 Task: Select the auto option in the end of line.
Action: Mouse moved to (130, 629)
Screenshot: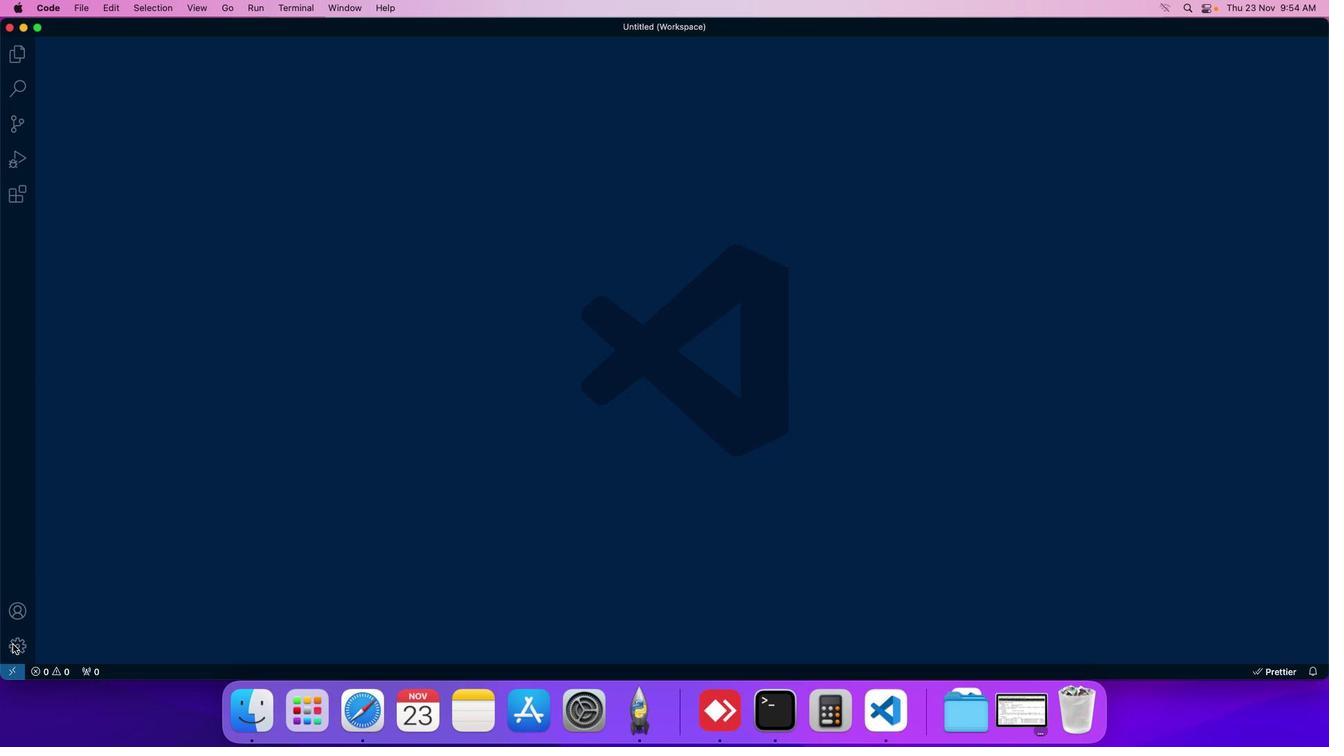 
Action: Mouse pressed left at (130, 629)
Screenshot: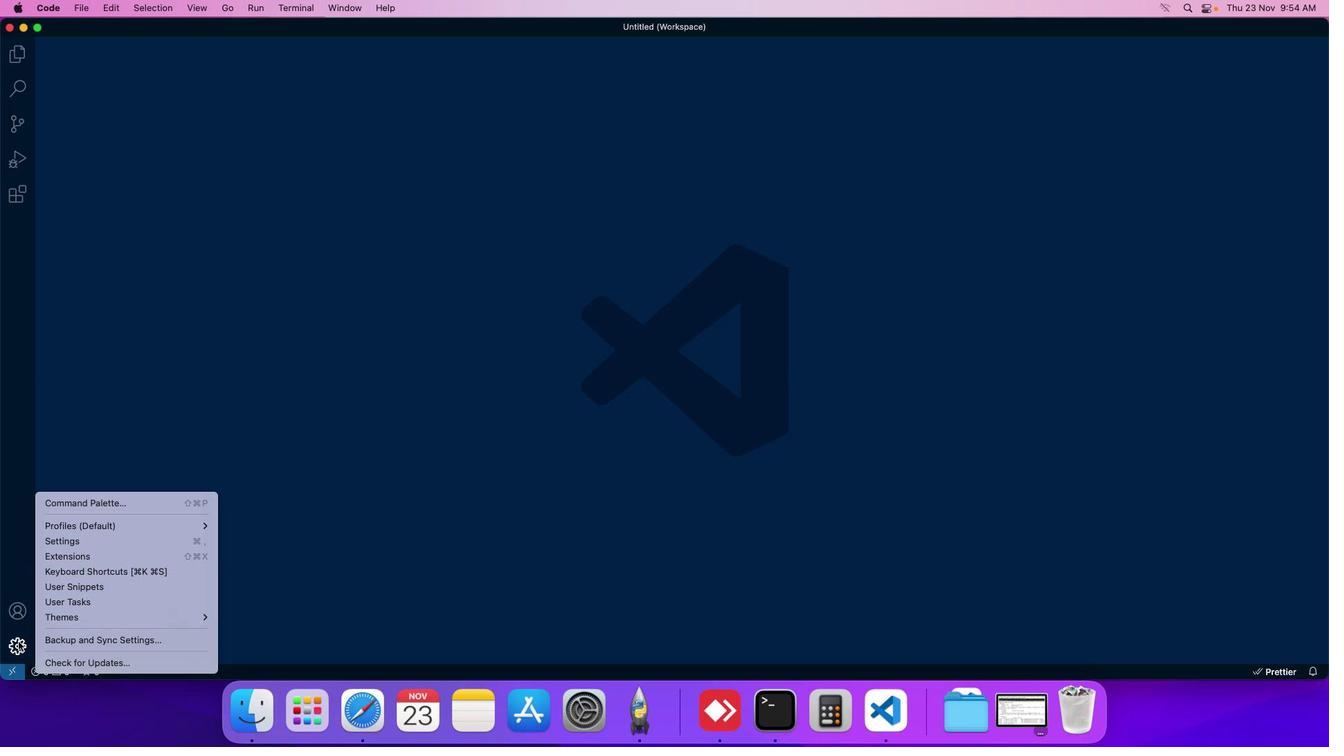 
Action: Mouse moved to (172, 528)
Screenshot: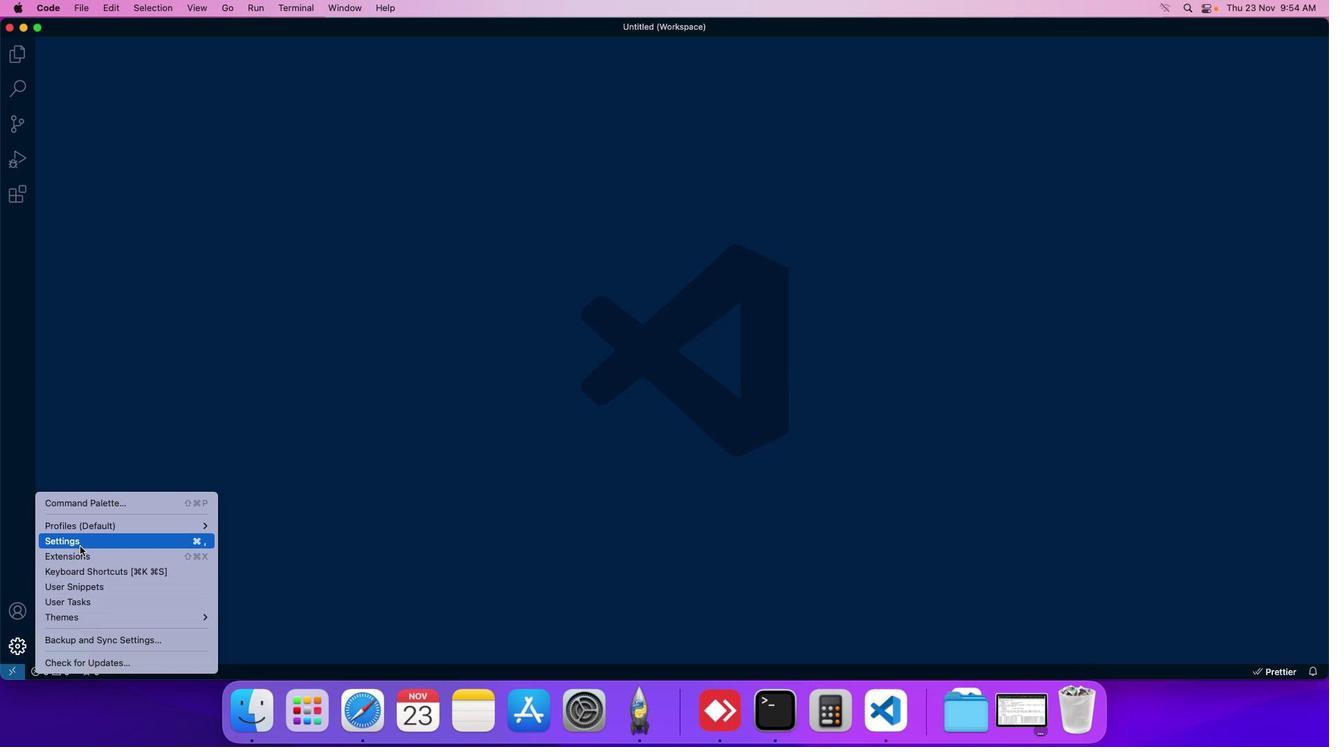 
Action: Mouse pressed left at (172, 528)
Screenshot: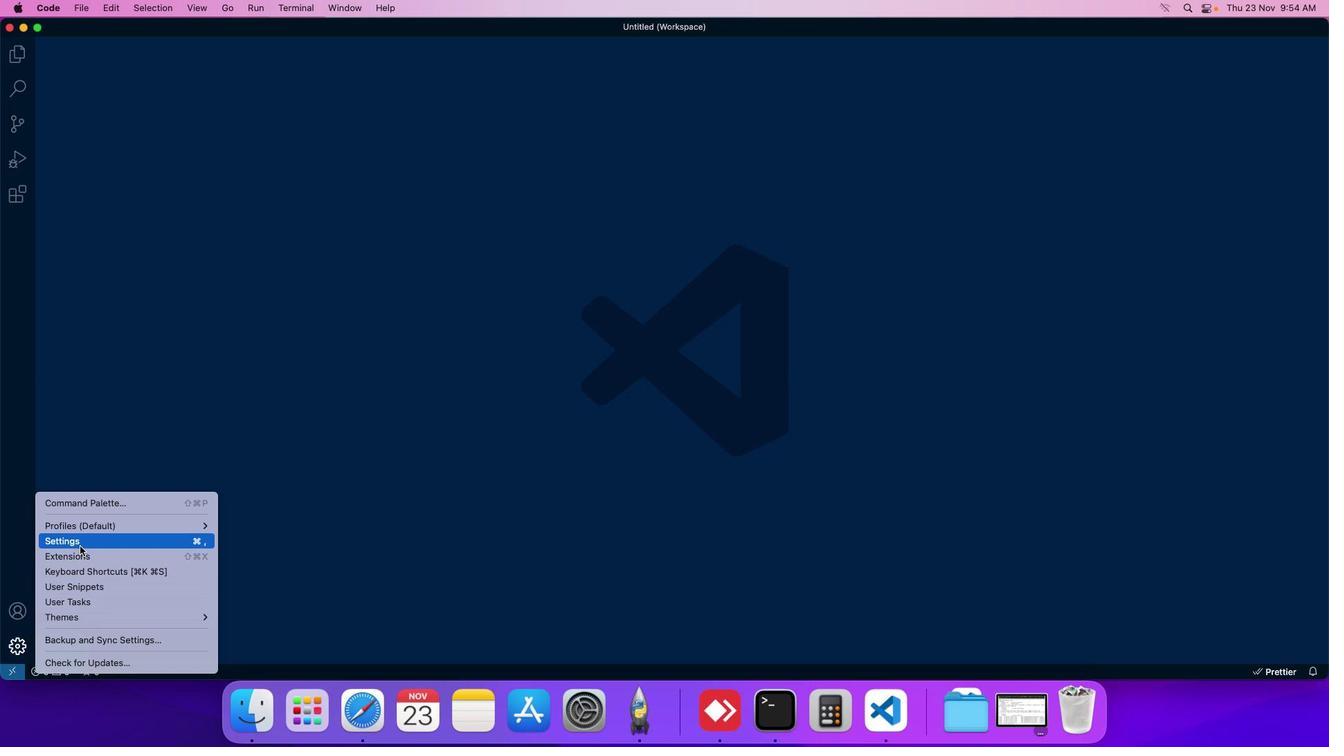 
Action: Mouse moved to (327, 78)
Screenshot: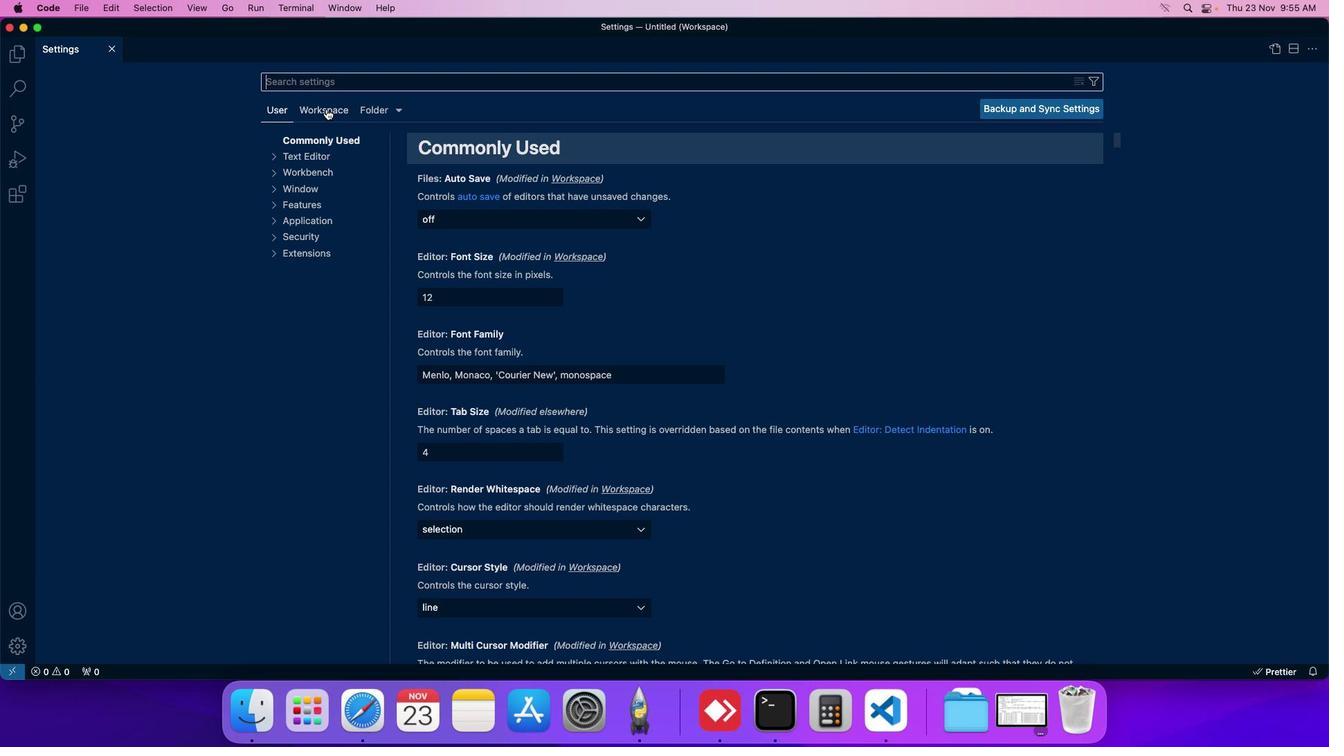 
Action: Mouse pressed left at (327, 78)
Screenshot: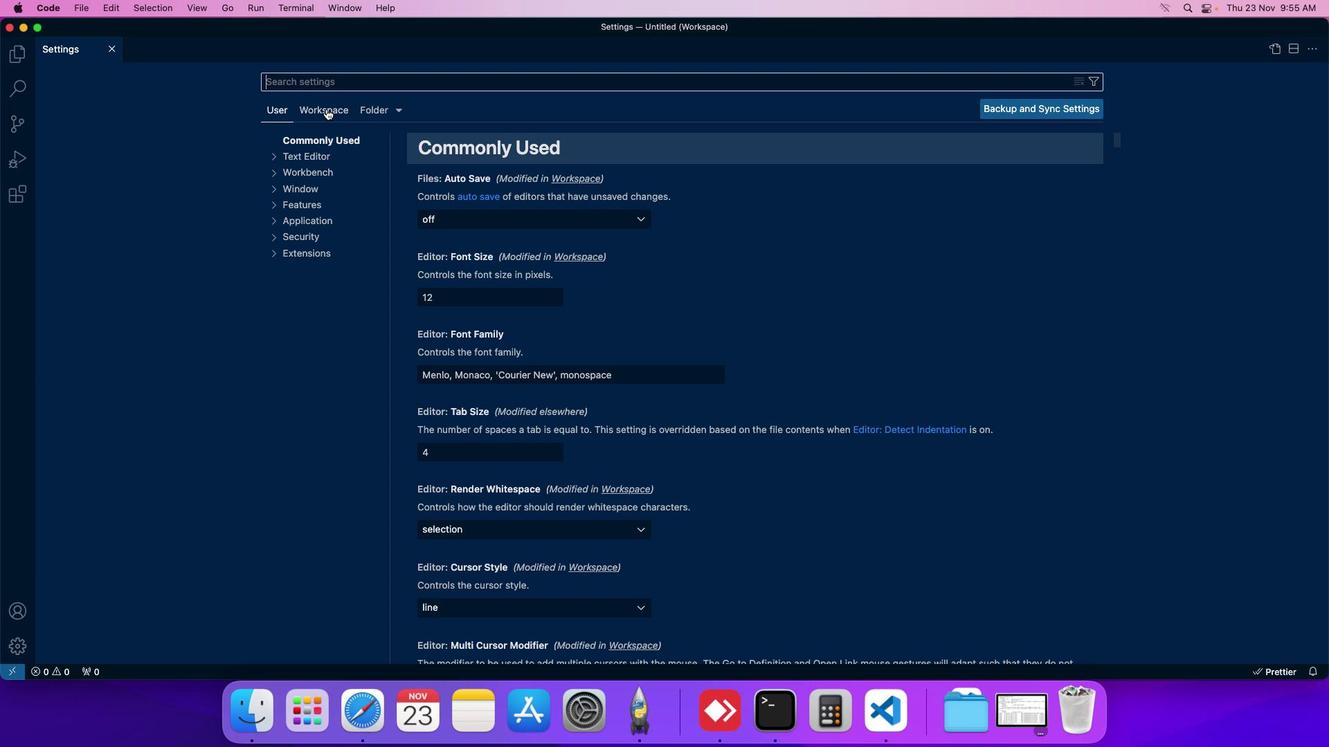 
Action: Mouse moved to (326, 212)
Screenshot: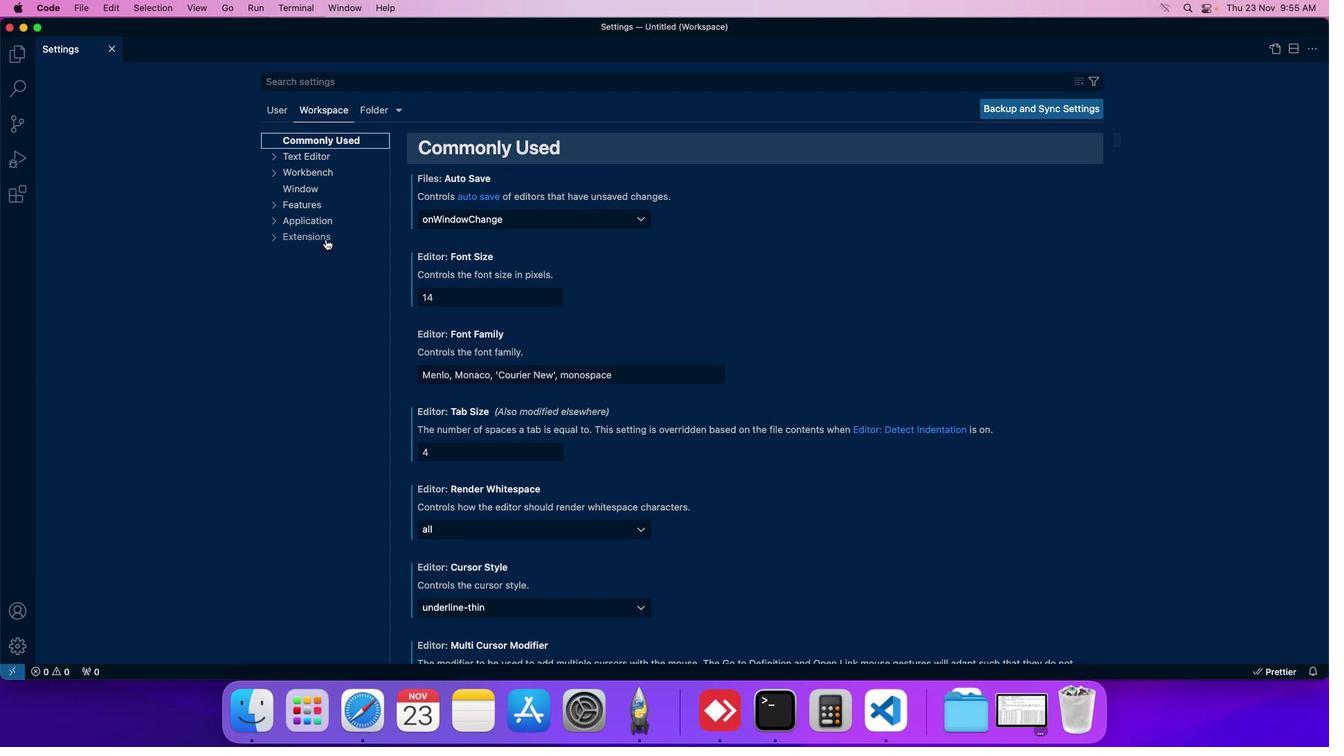 
Action: Mouse pressed left at (326, 212)
Screenshot: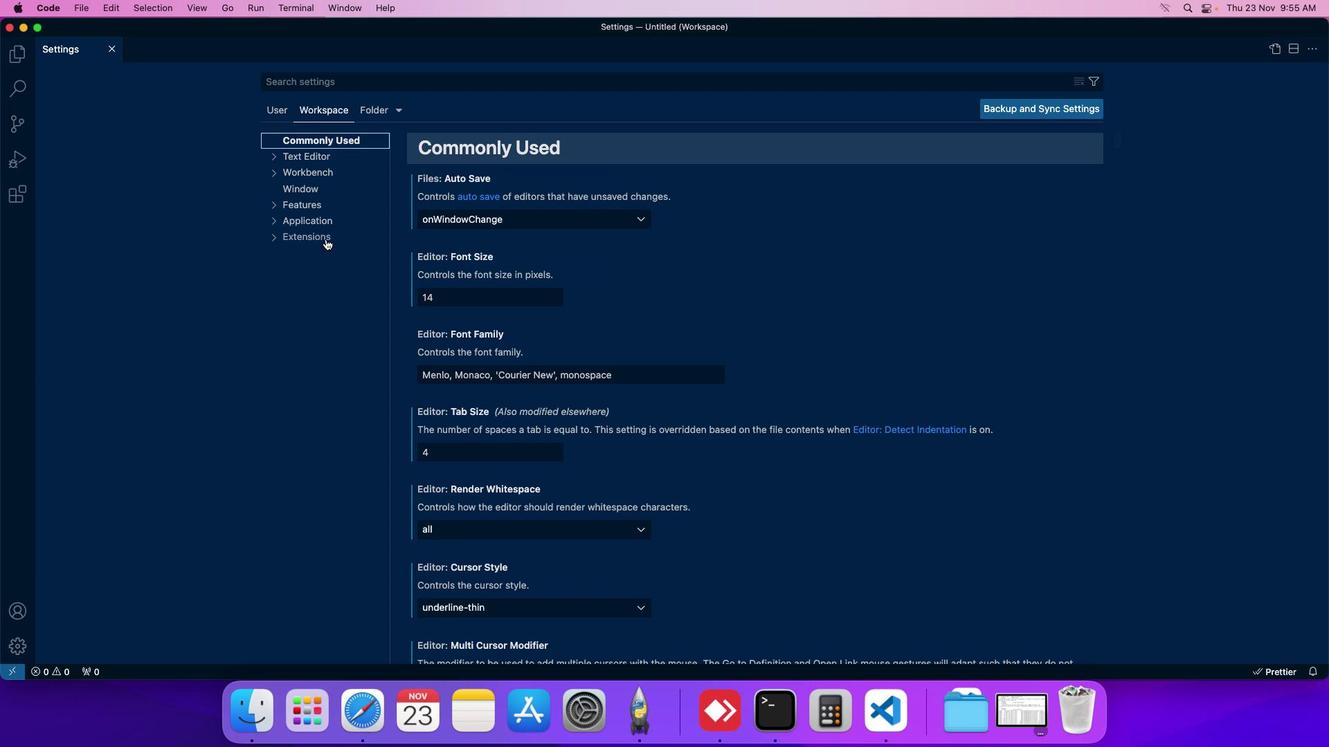 
Action: Mouse moved to (323, 490)
Screenshot: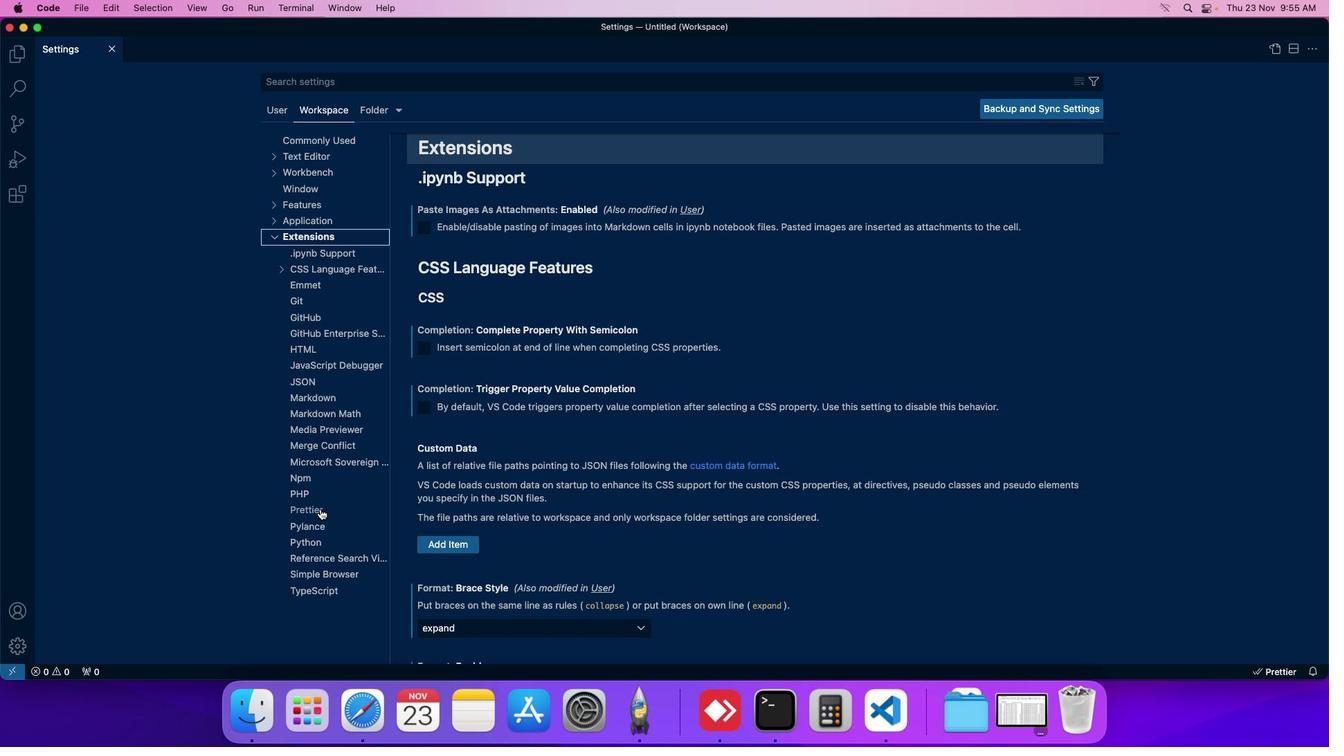 
Action: Mouse pressed left at (323, 490)
Screenshot: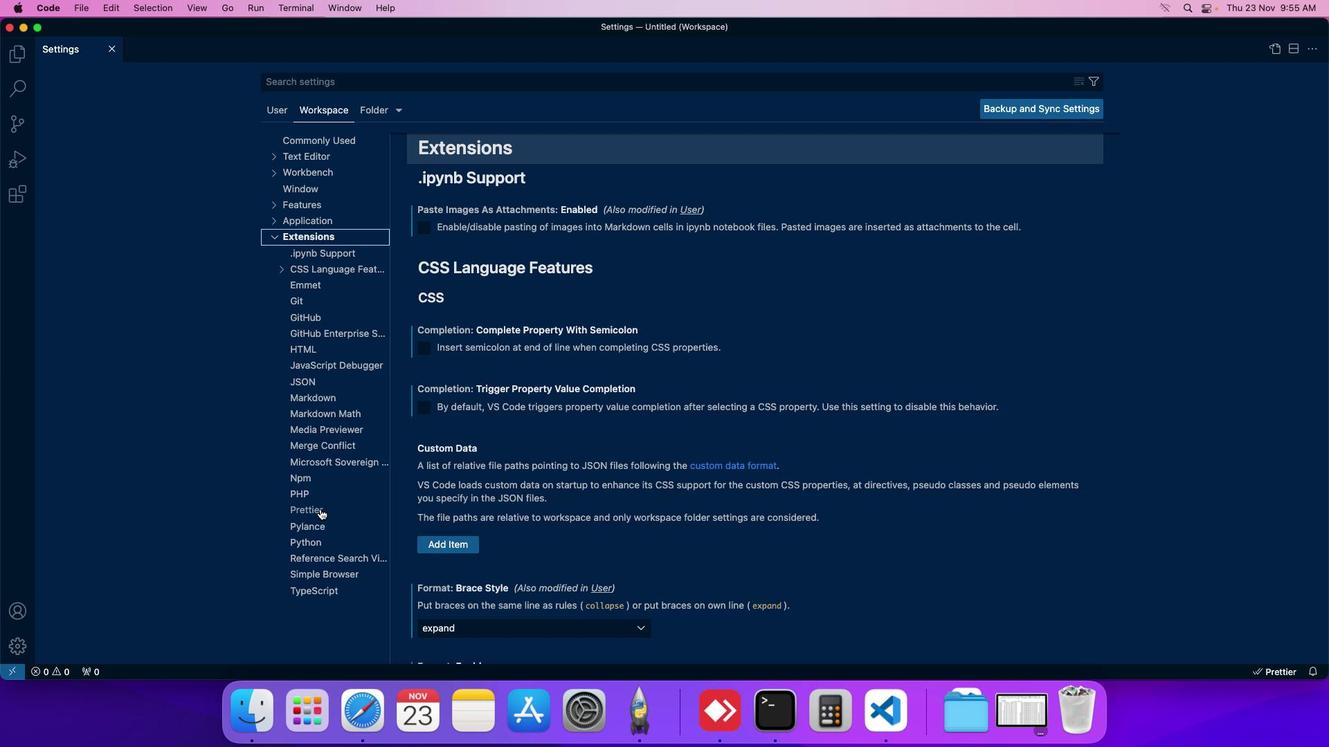 
Action: Mouse moved to (451, 364)
Screenshot: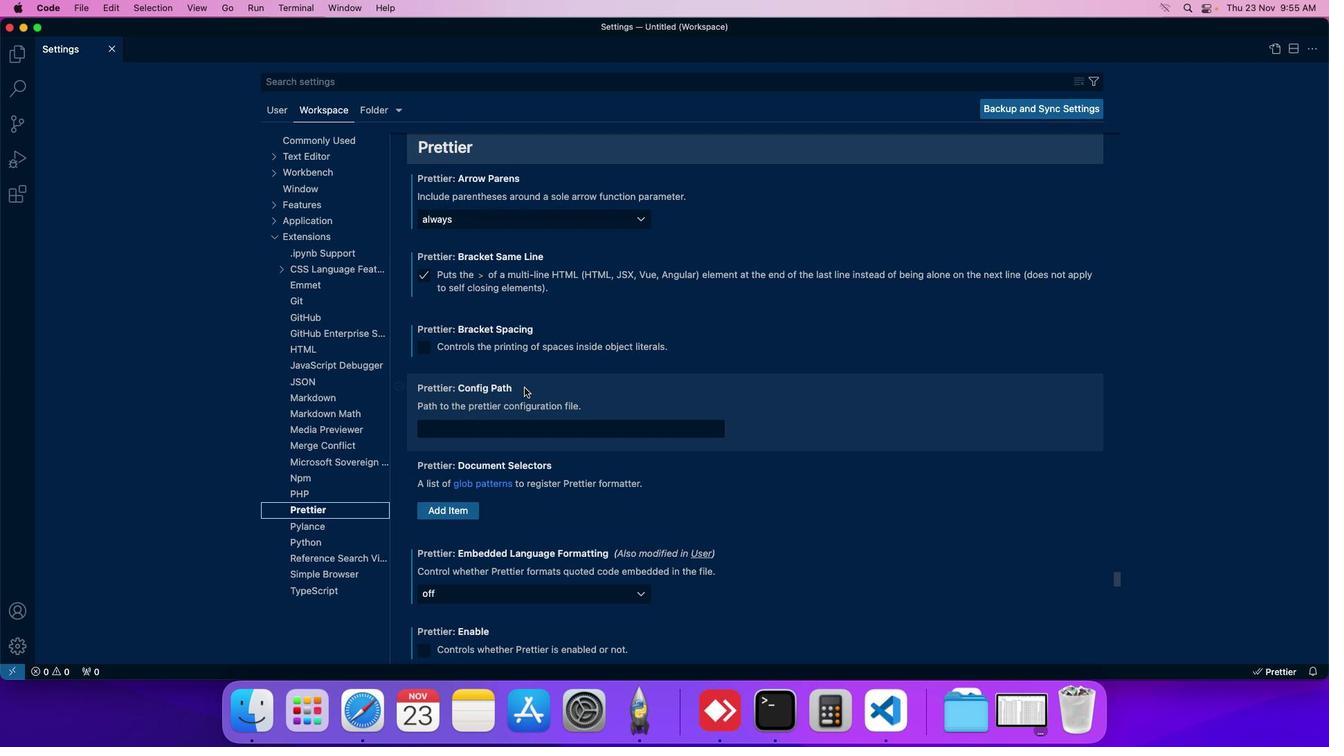 
Action: Mouse scrolled (451, 364) with delta (122, -33)
Screenshot: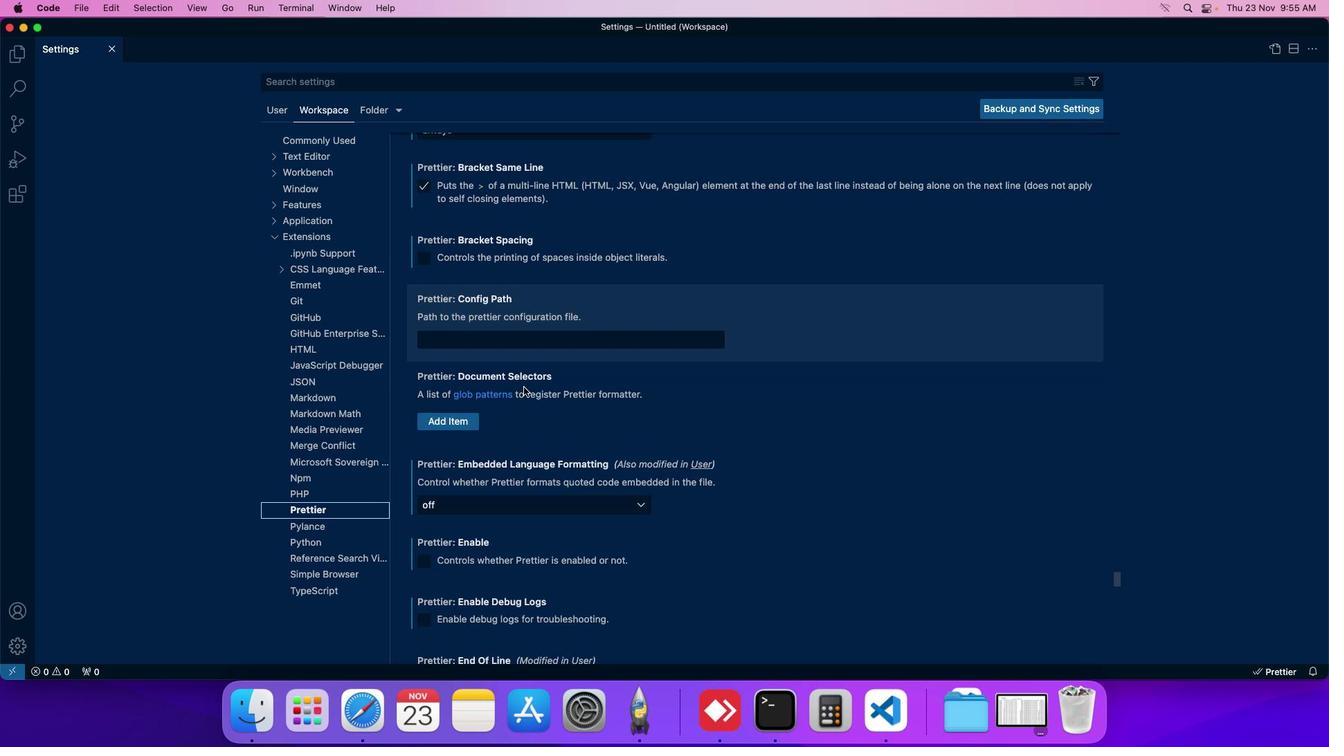 
Action: Mouse moved to (451, 364)
Screenshot: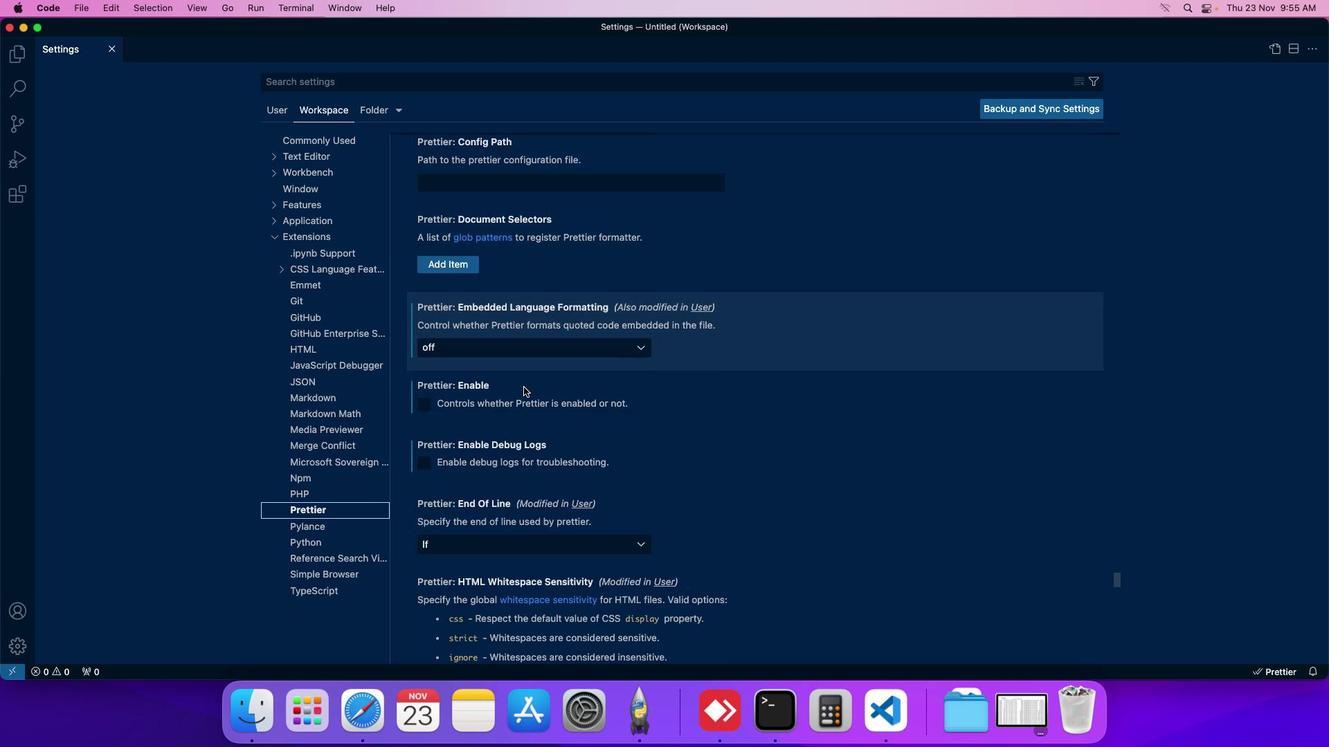 
Action: Mouse scrolled (451, 364) with delta (122, -33)
Screenshot: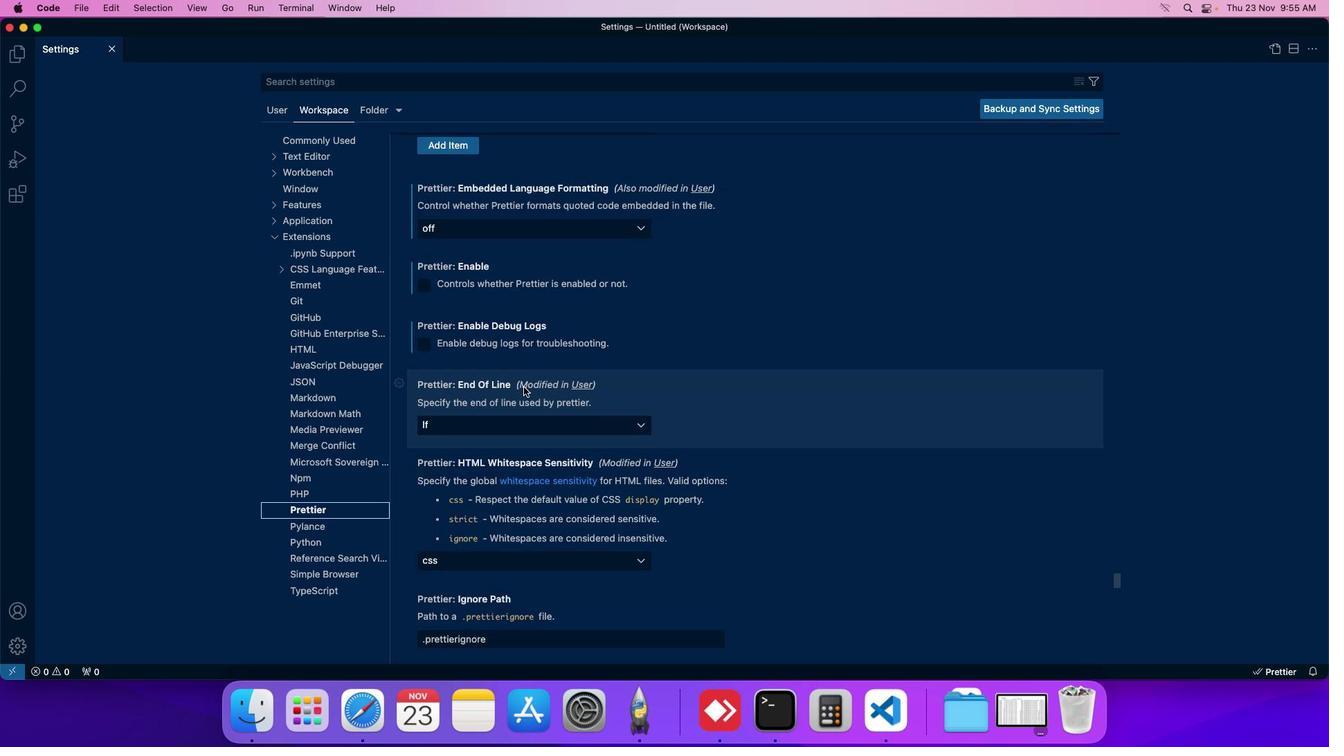 
Action: Mouse moved to (445, 403)
Screenshot: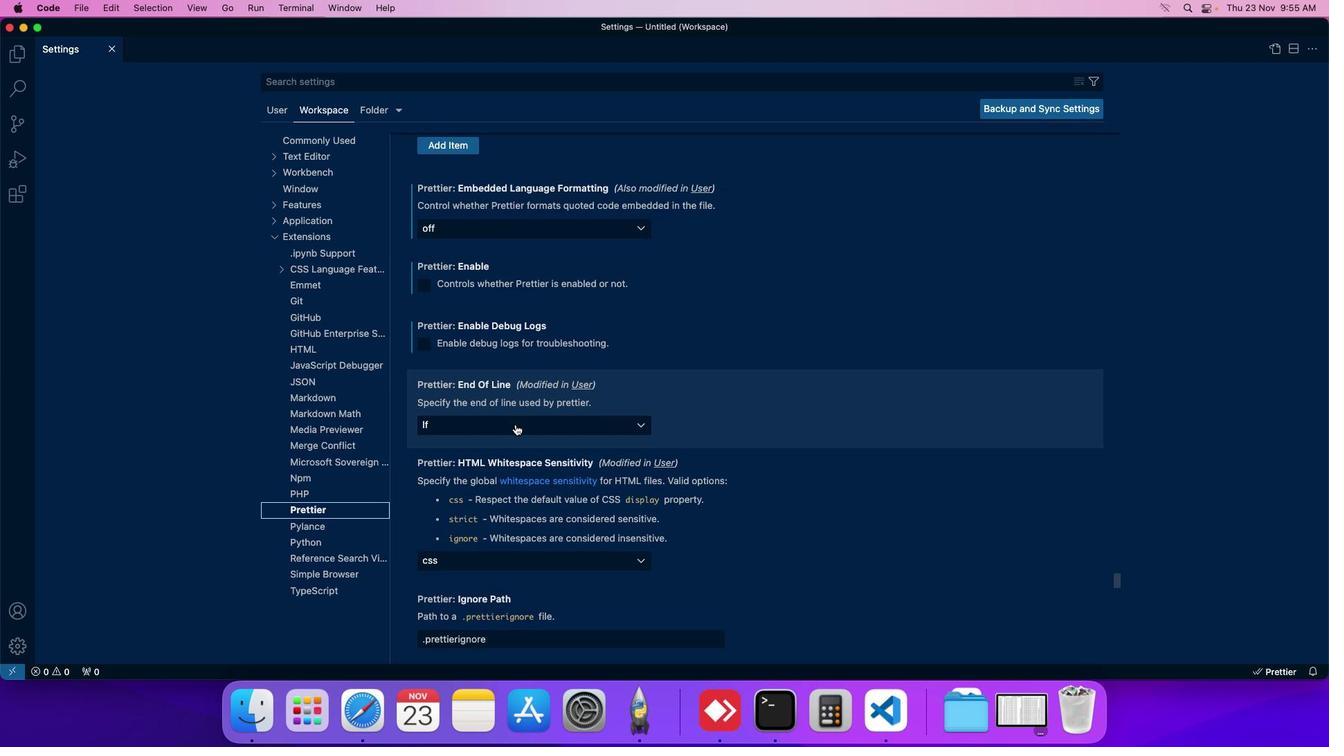
Action: Mouse pressed left at (445, 403)
Screenshot: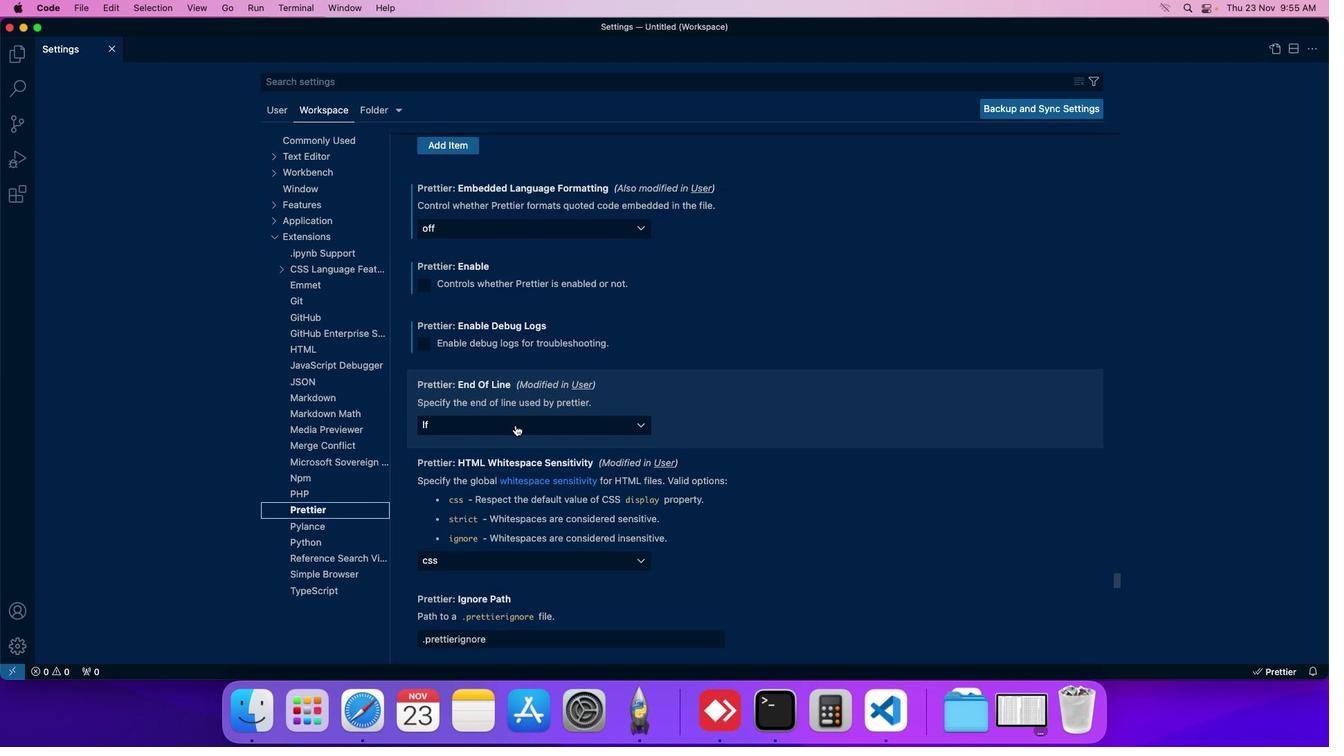 
Action: Mouse moved to (431, 425)
Screenshot: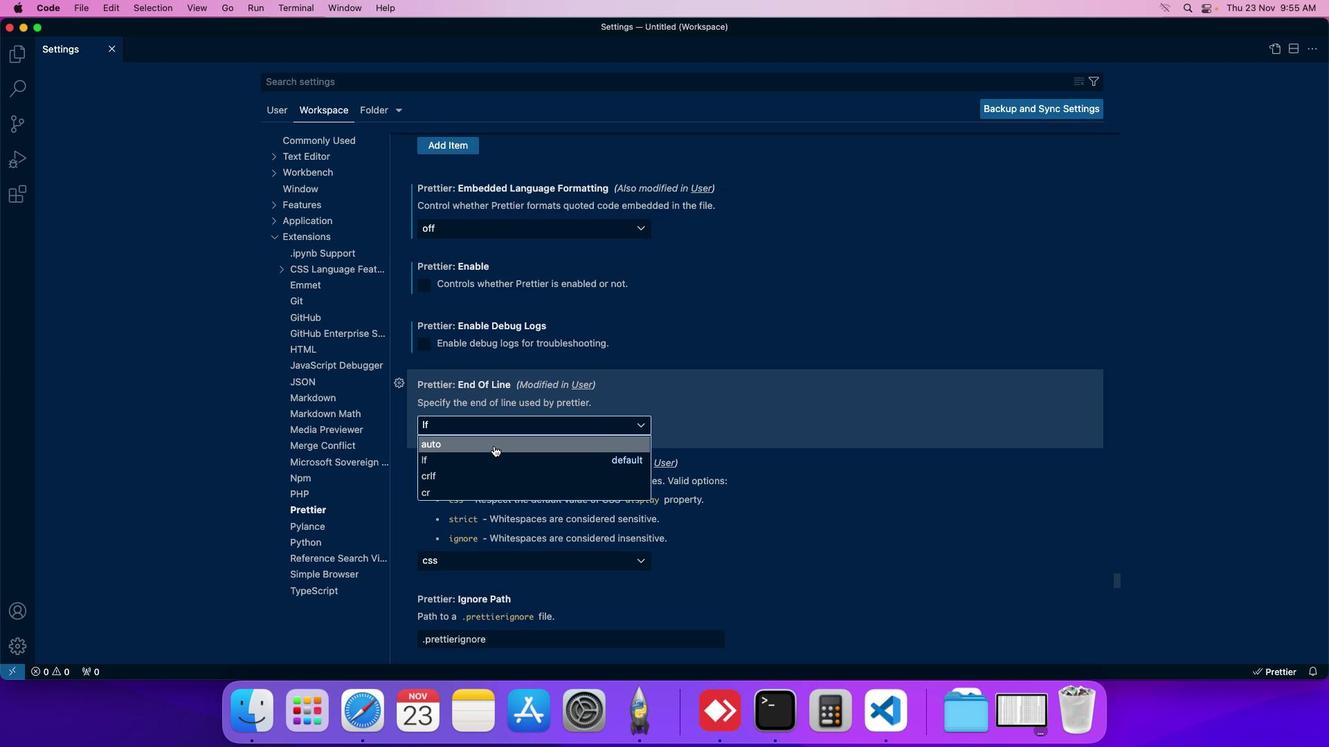 
Action: Mouse pressed left at (431, 425)
Screenshot: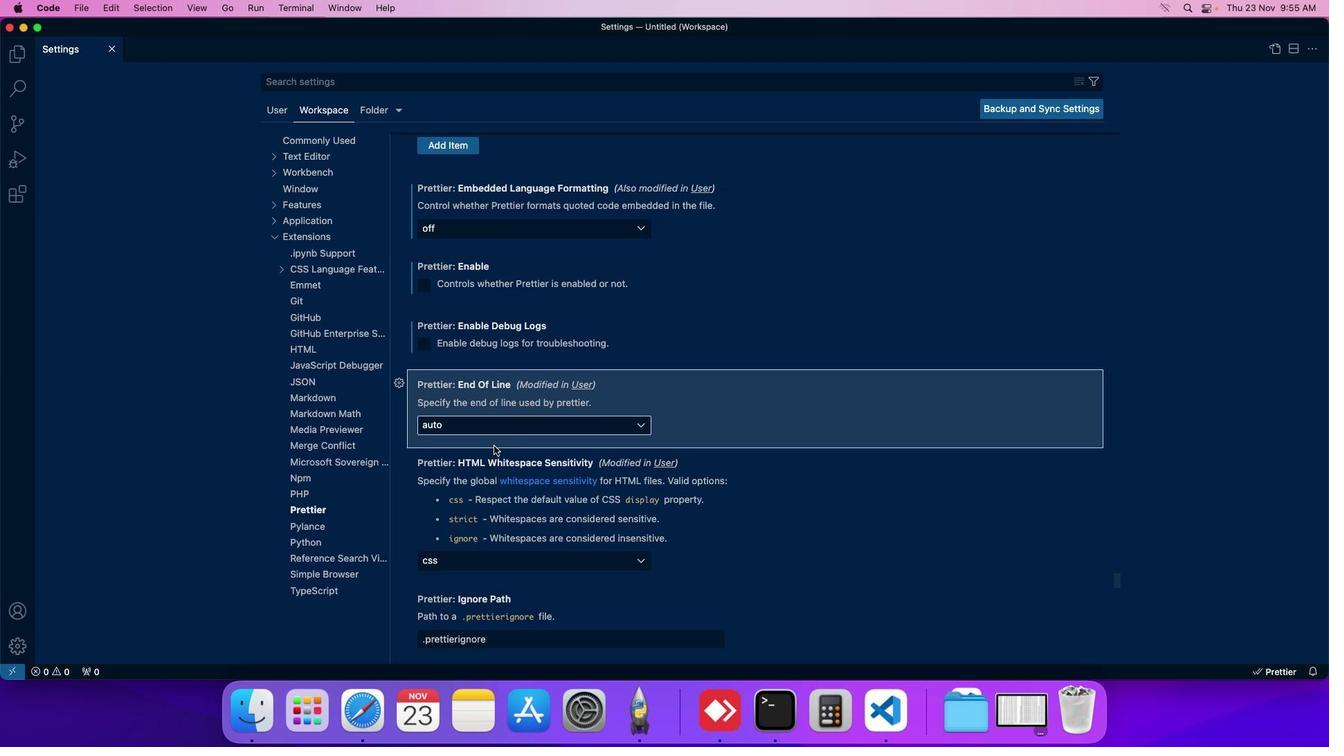 
Action: Mouse moved to (436, 412)
Screenshot: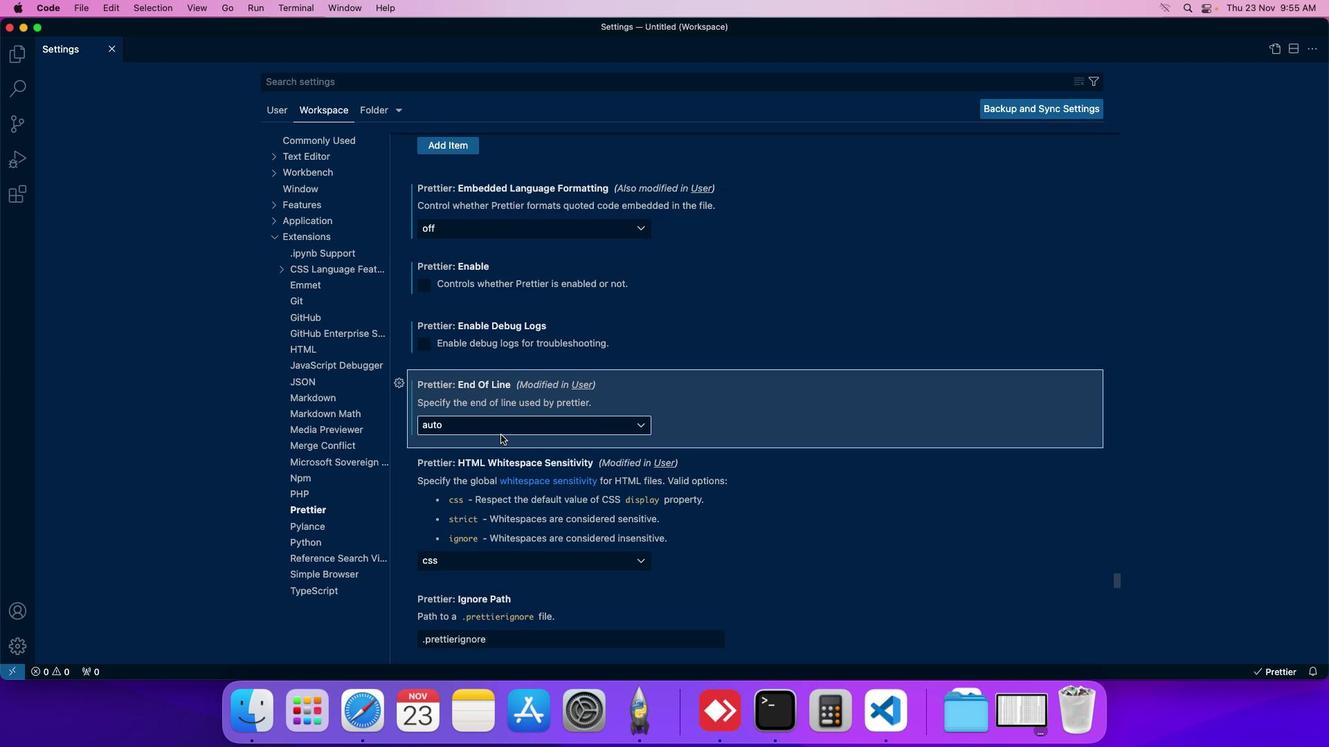 
